 Task: Add Sprouts Boneless Angus Beef Rump Roast to the cart.
Action: Mouse moved to (22, 112)
Screenshot: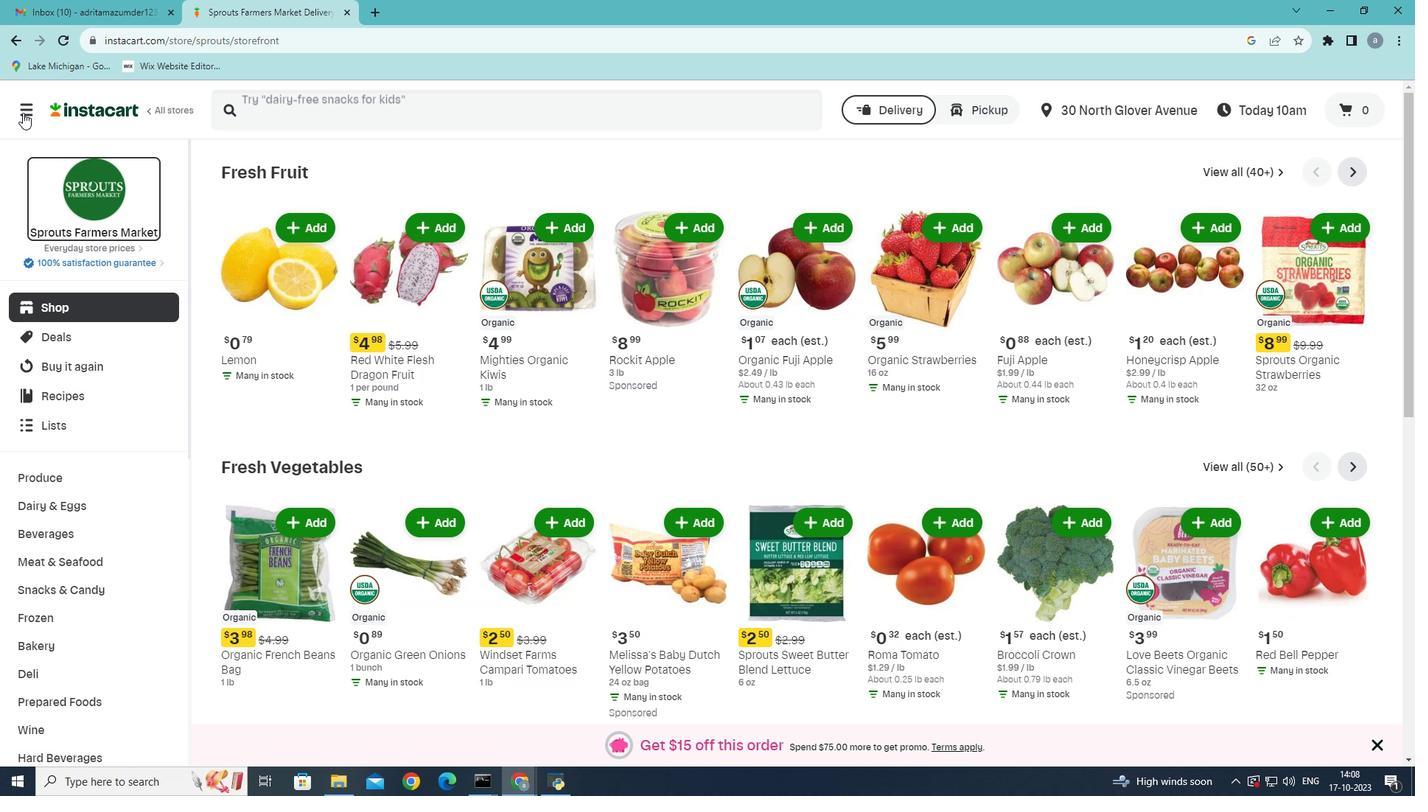 
Action: Mouse pressed left at (22, 112)
Screenshot: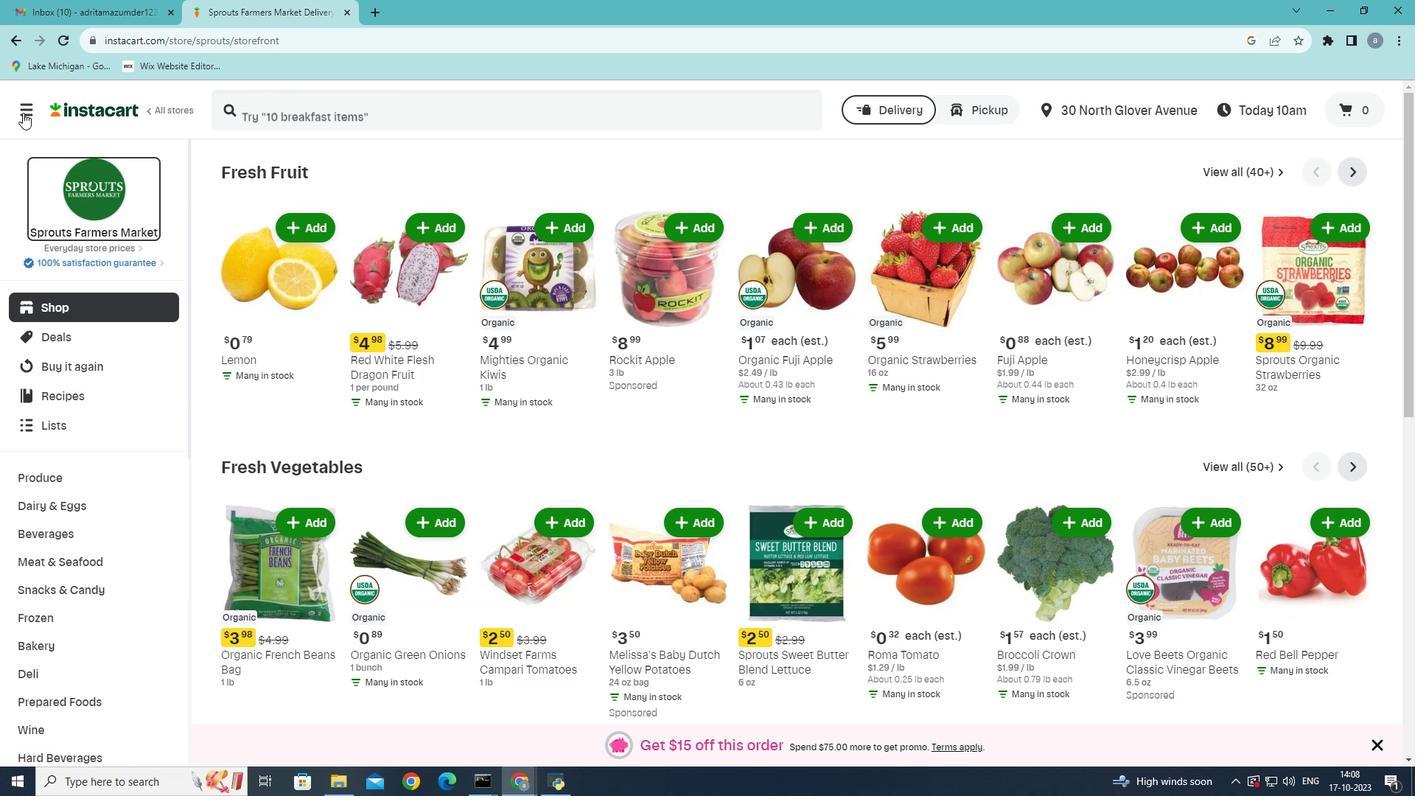 
Action: Mouse moved to (54, 429)
Screenshot: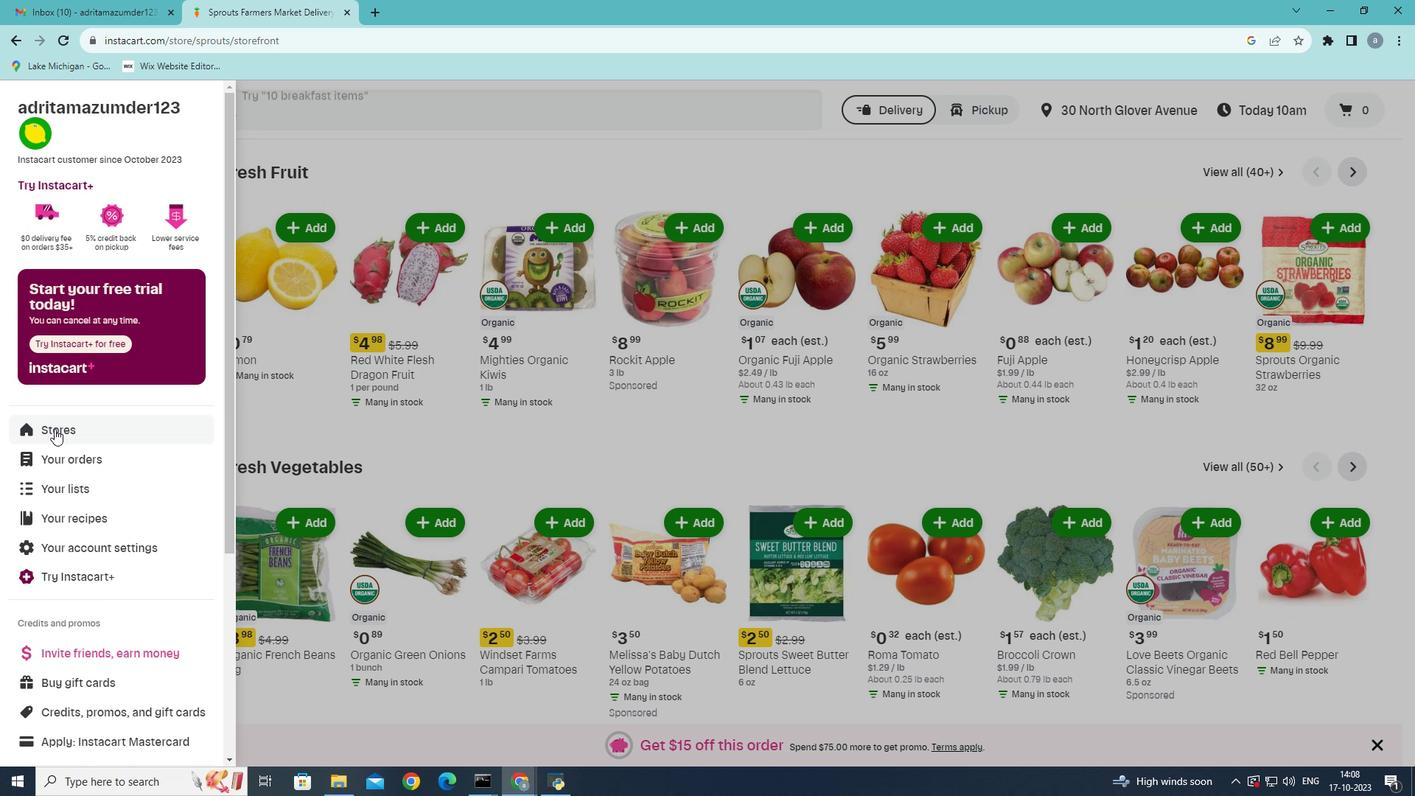 
Action: Mouse pressed left at (54, 429)
Screenshot: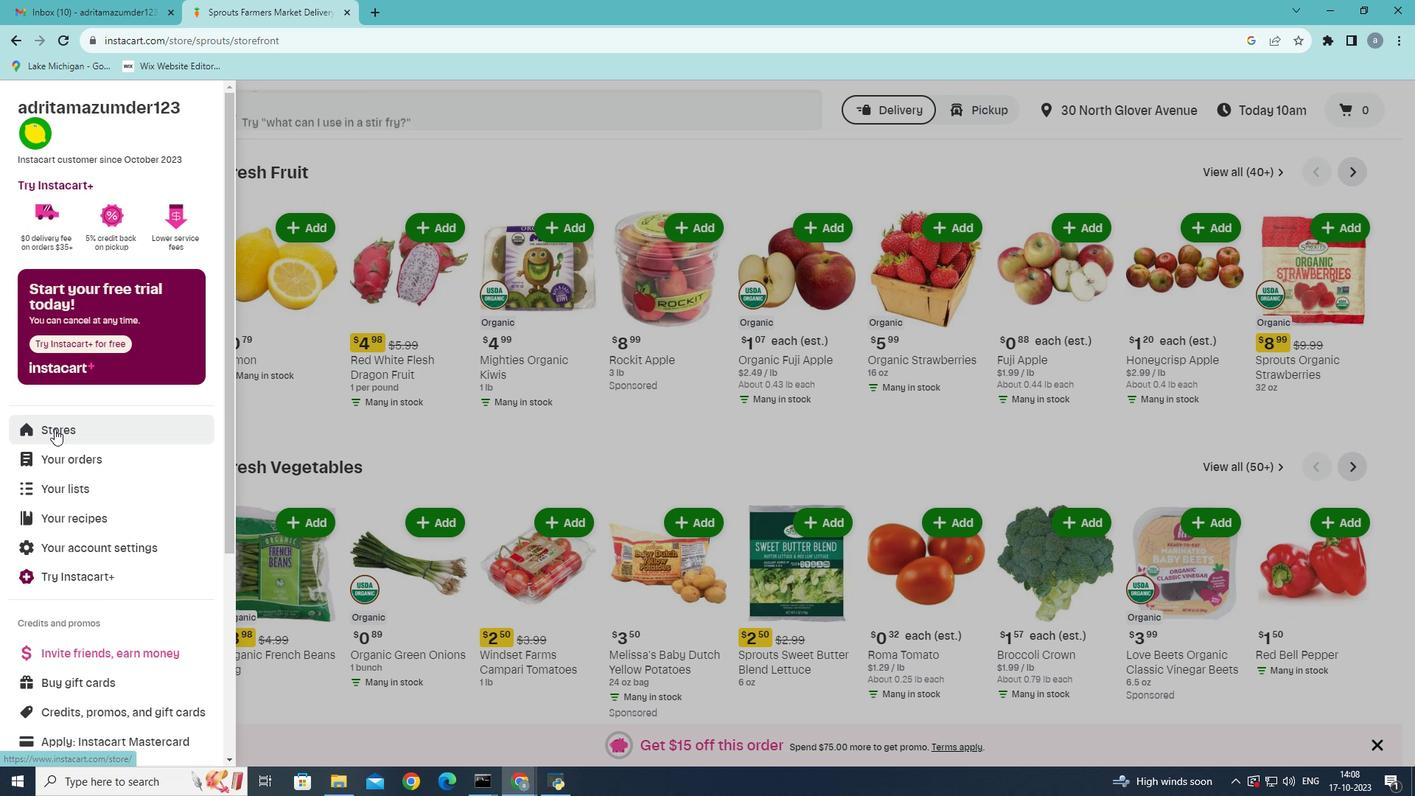 
Action: Mouse moved to (330, 177)
Screenshot: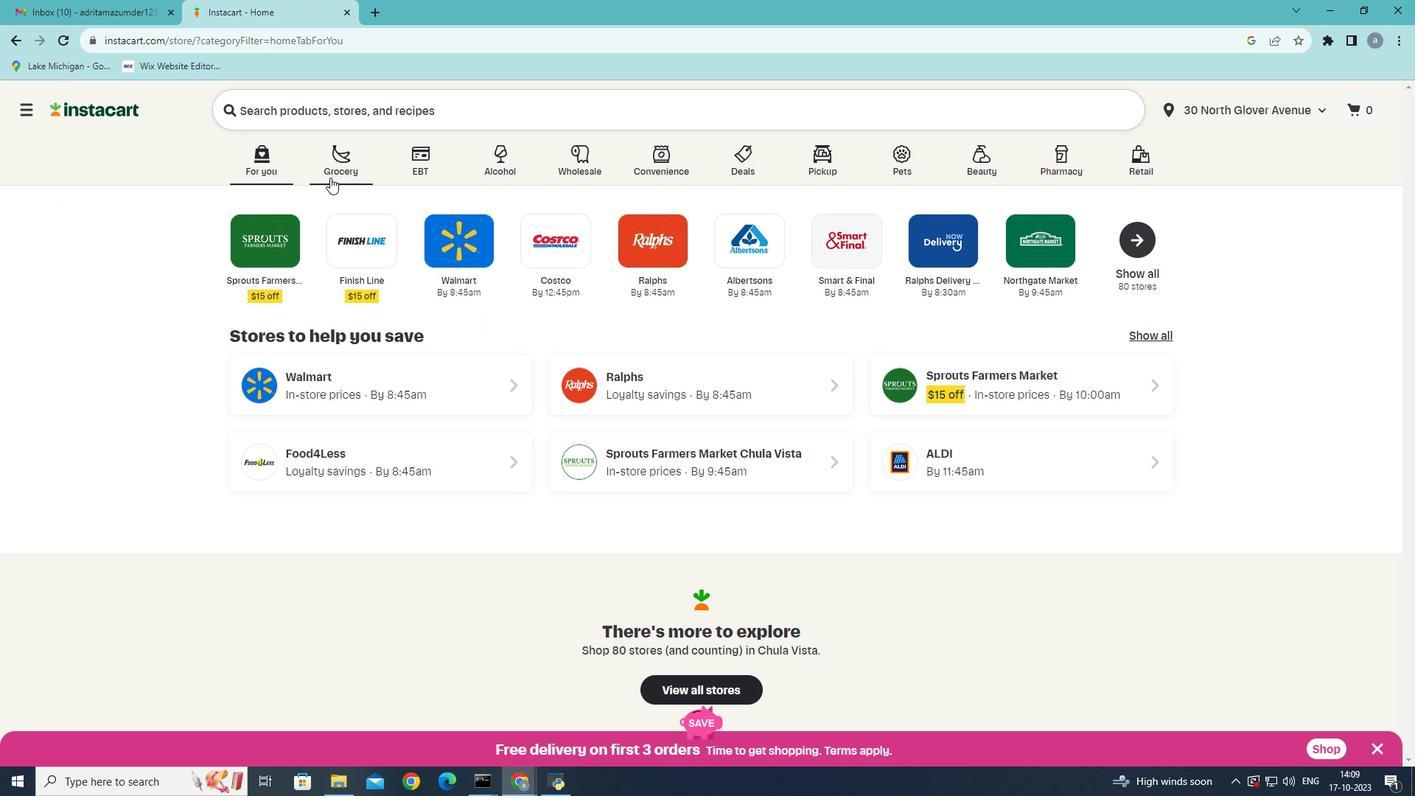 
Action: Mouse pressed left at (330, 177)
Screenshot: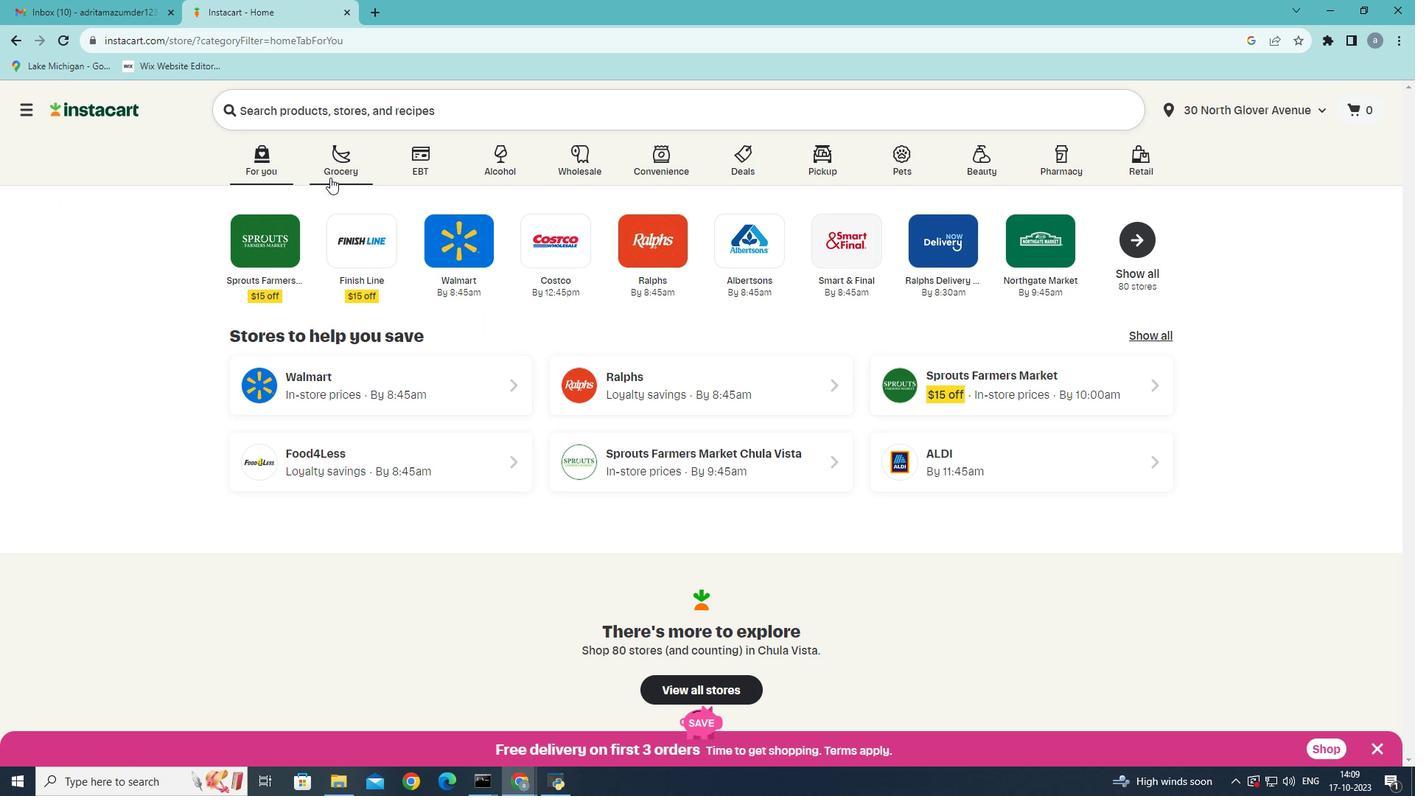 
Action: Mouse moved to (996, 325)
Screenshot: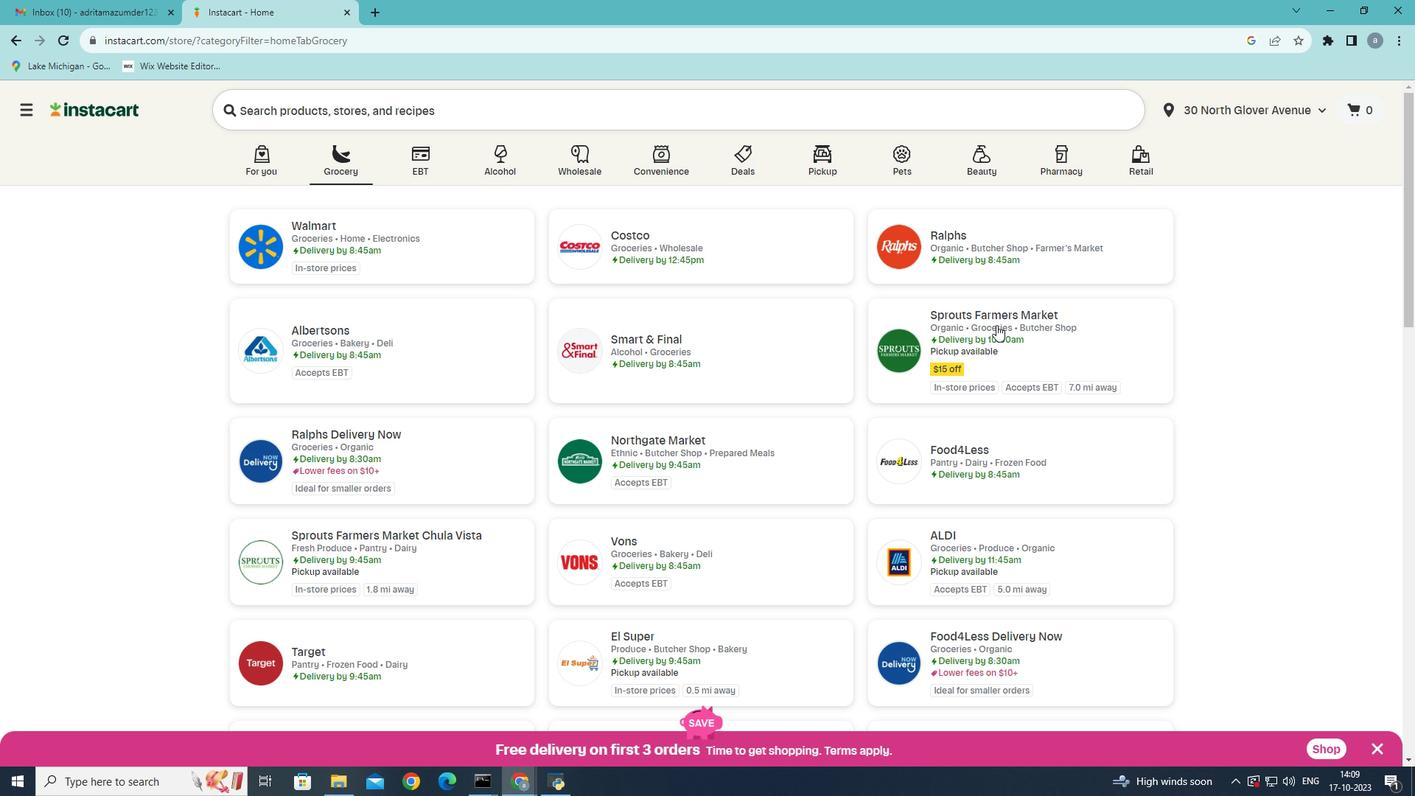 
Action: Mouse pressed left at (996, 325)
Screenshot: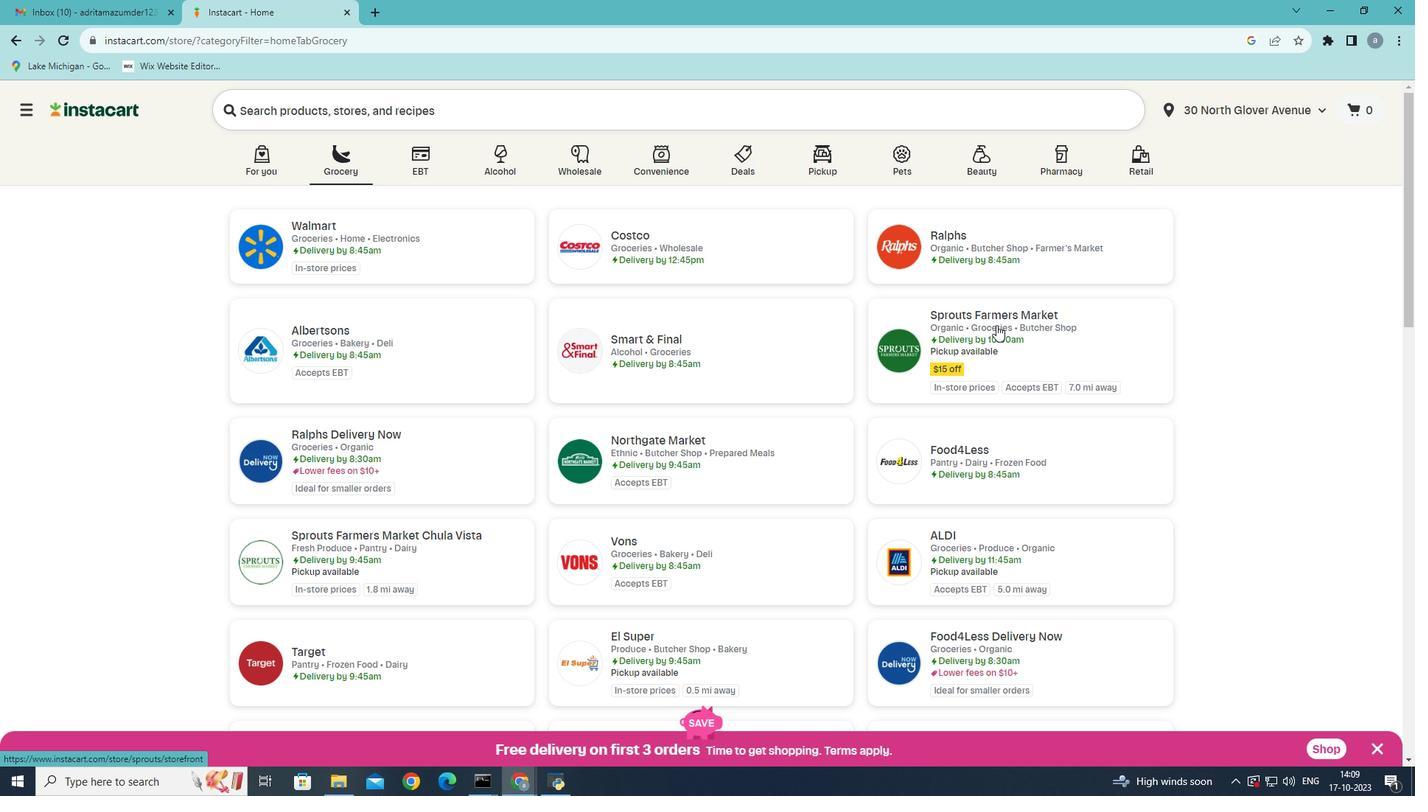 
Action: Mouse moved to (65, 561)
Screenshot: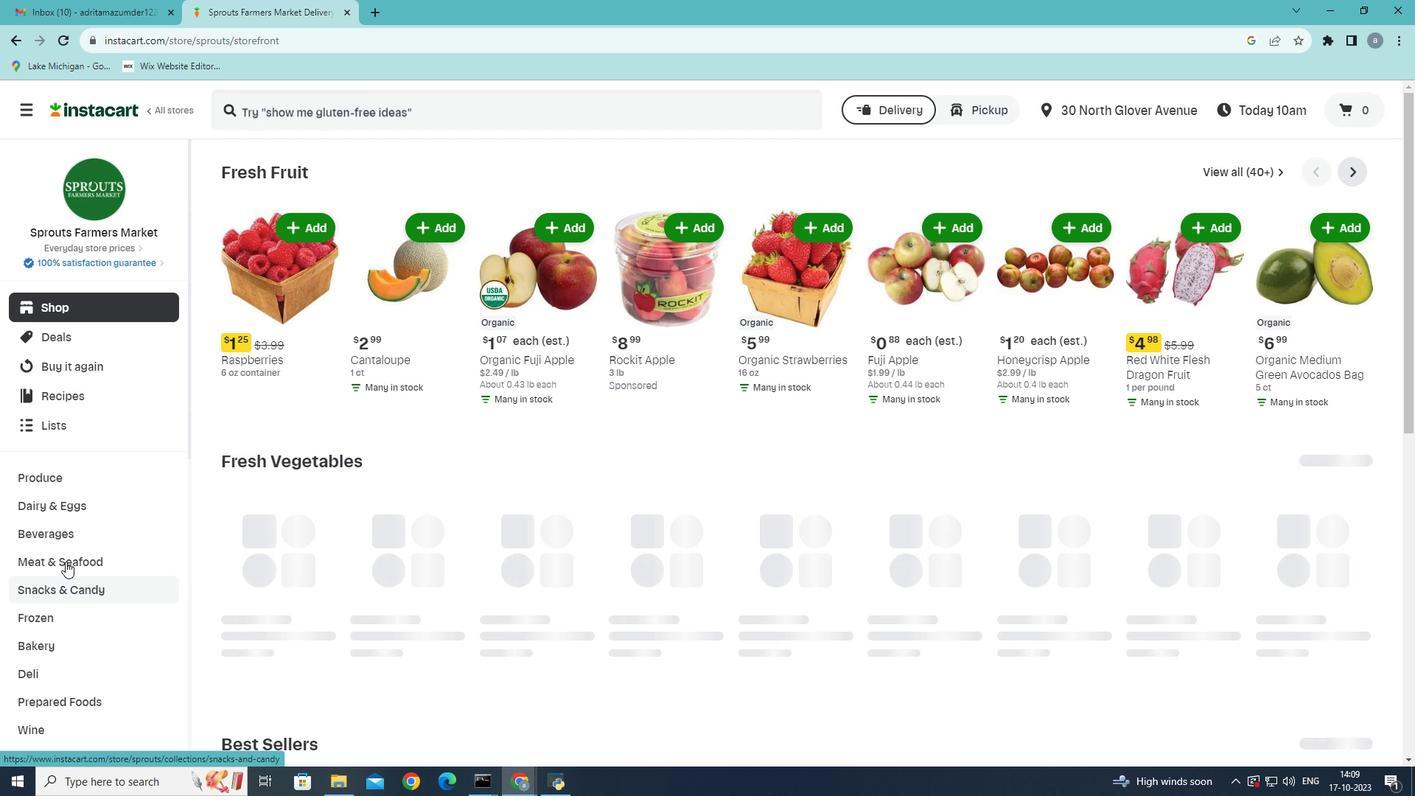 
Action: Mouse pressed left at (65, 561)
Screenshot: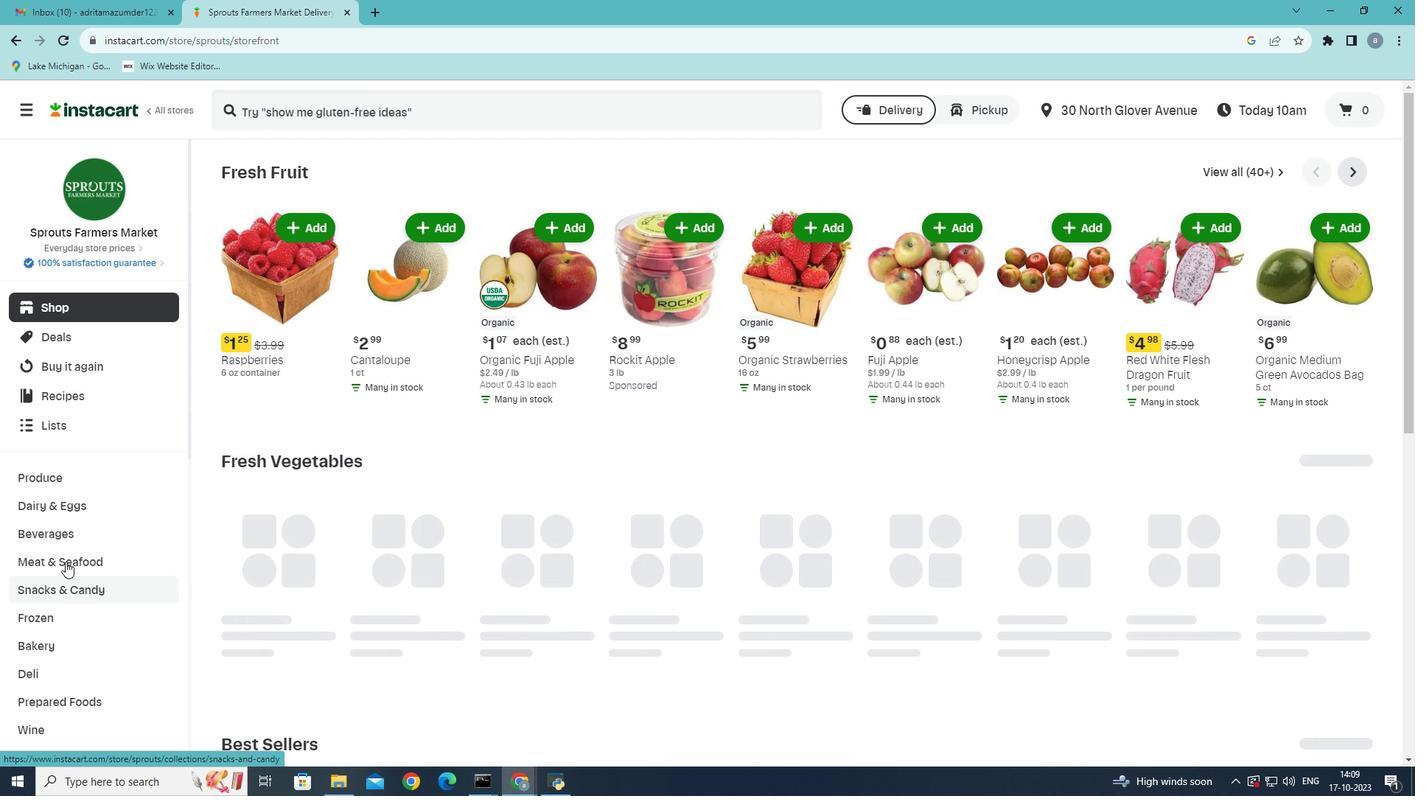 
Action: Mouse moved to (437, 213)
Screenshot: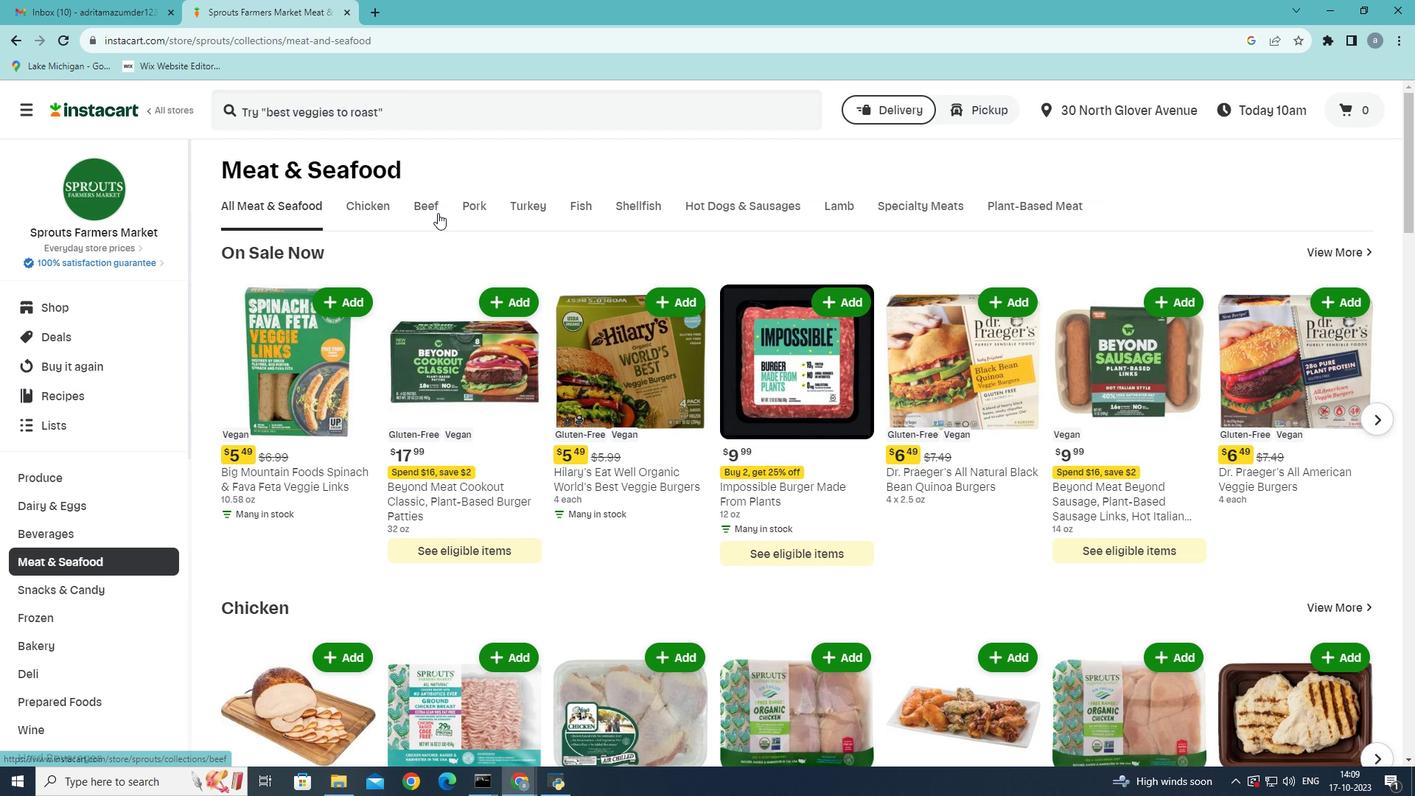 
Action: Mouse pressed left at (437, 213)
Screenshot: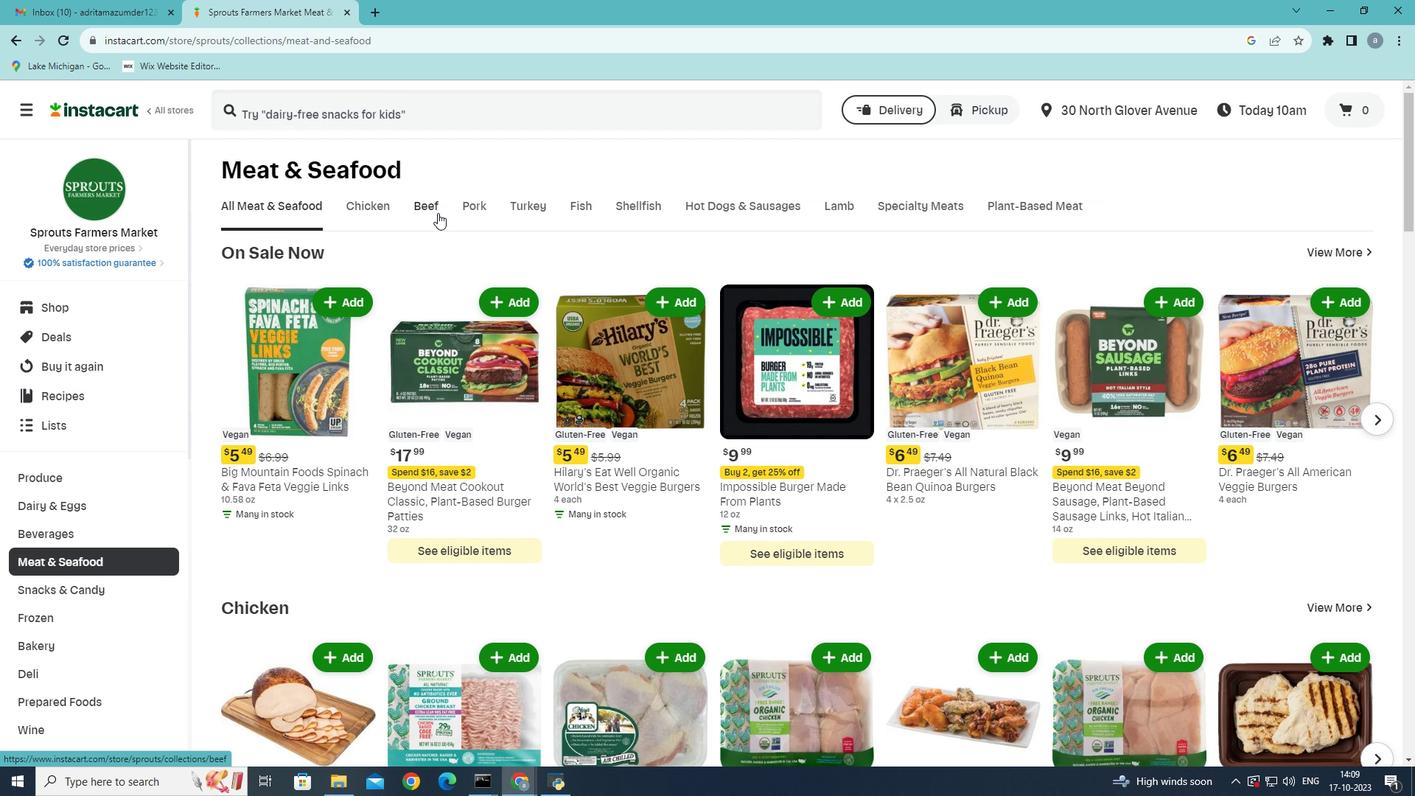 
Action: Mouse moved to (586, 268)
Screenshot: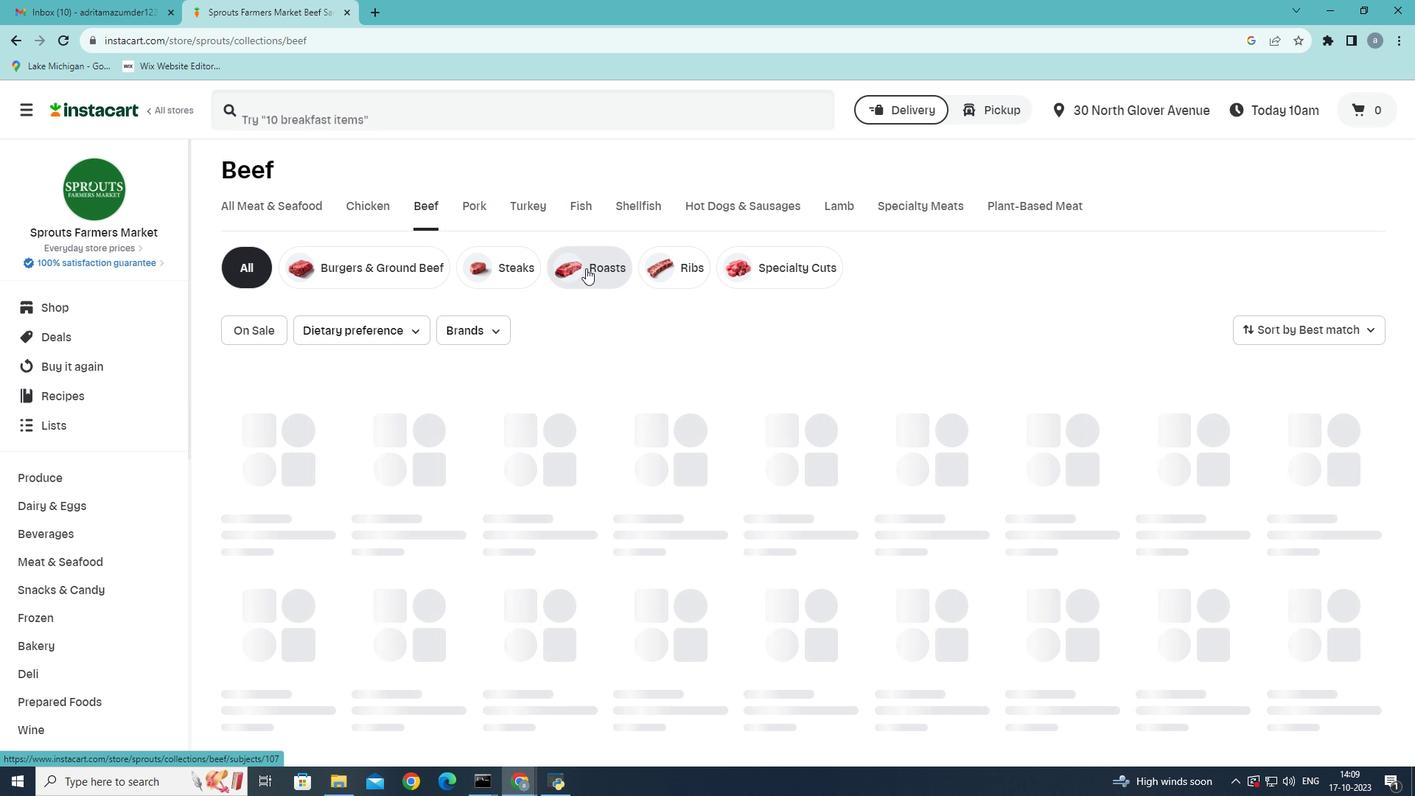 
Action: Mouse pressed left at (586, 268)
Screenshot: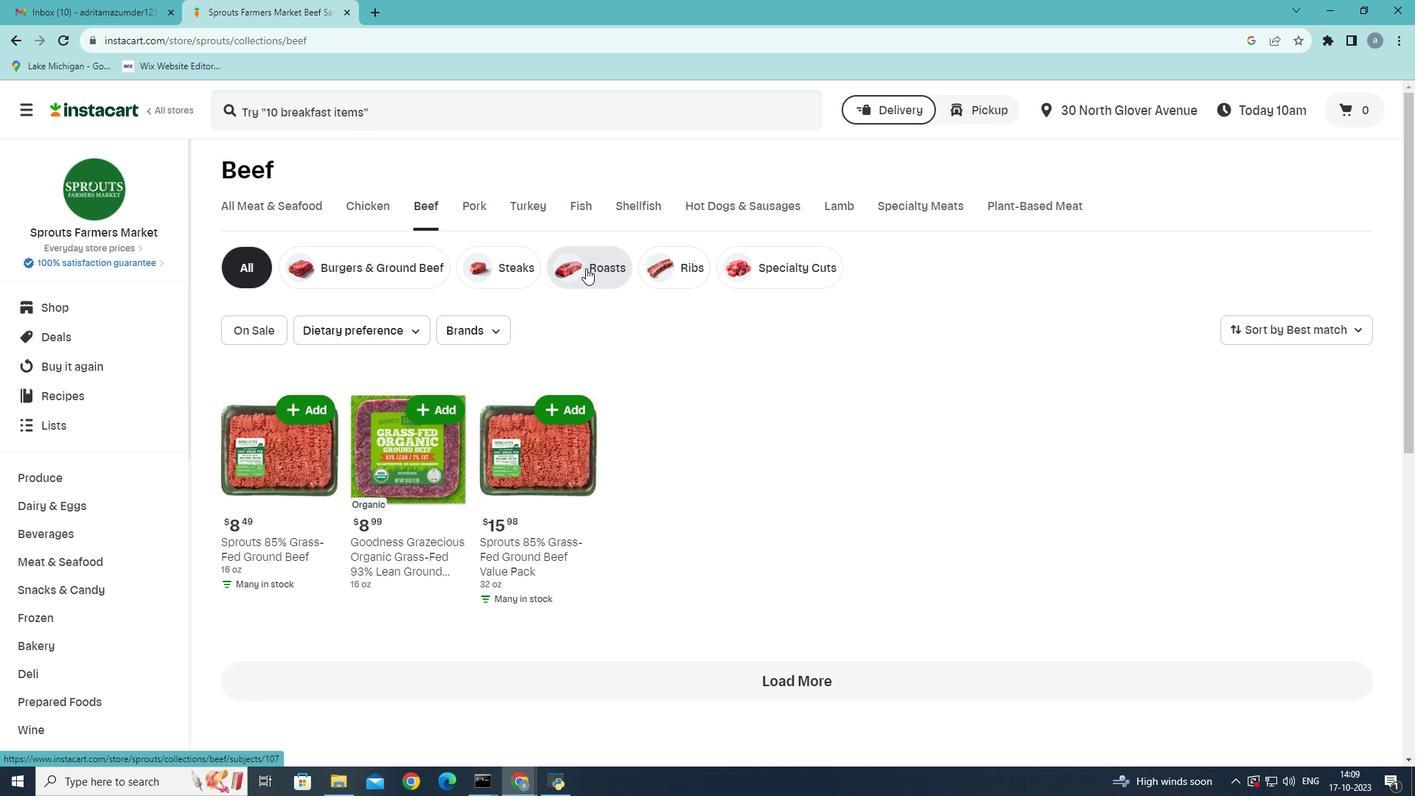 
Action: Mouse moved to (553, 408)
Screenshot: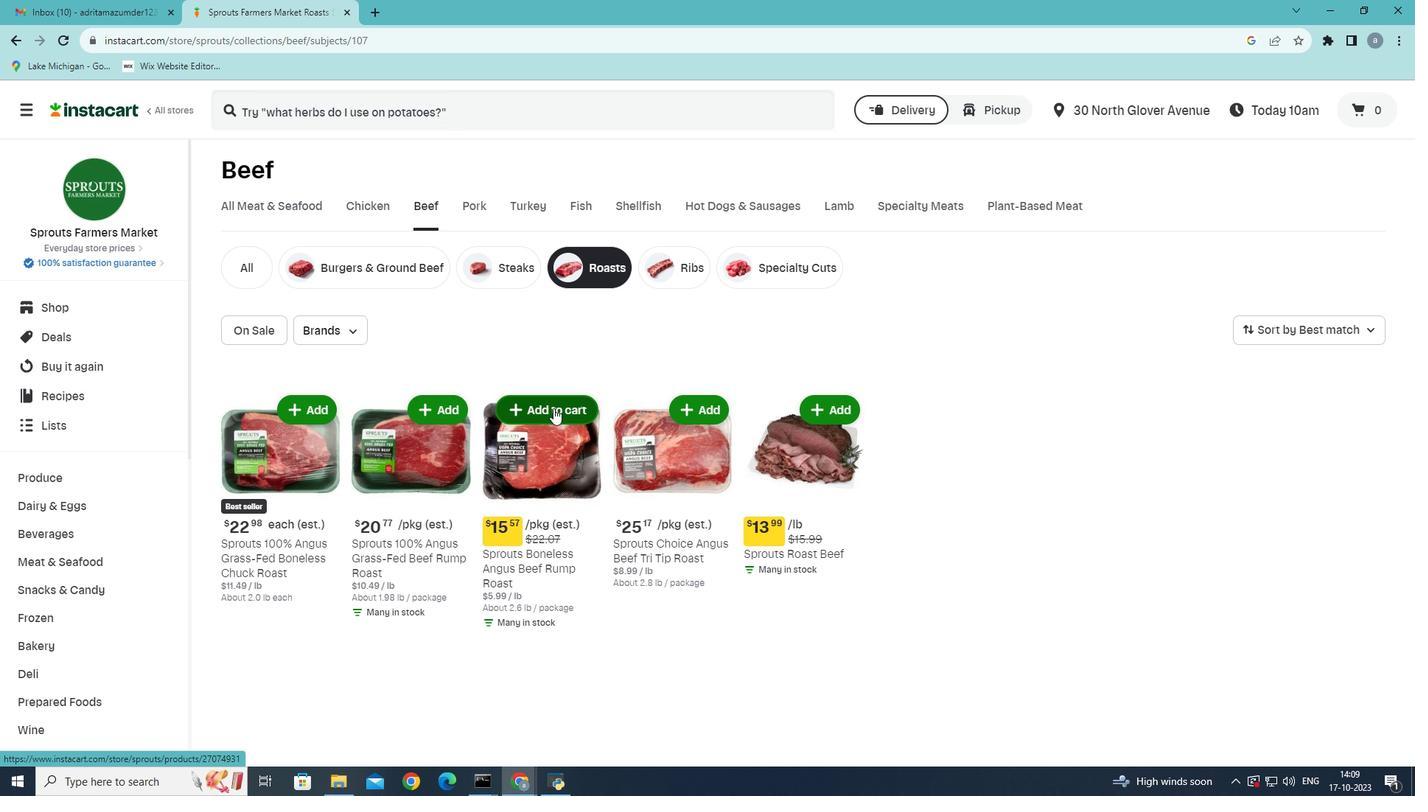 
Action: Mouse pressed left at (553, 408)
Screenshot: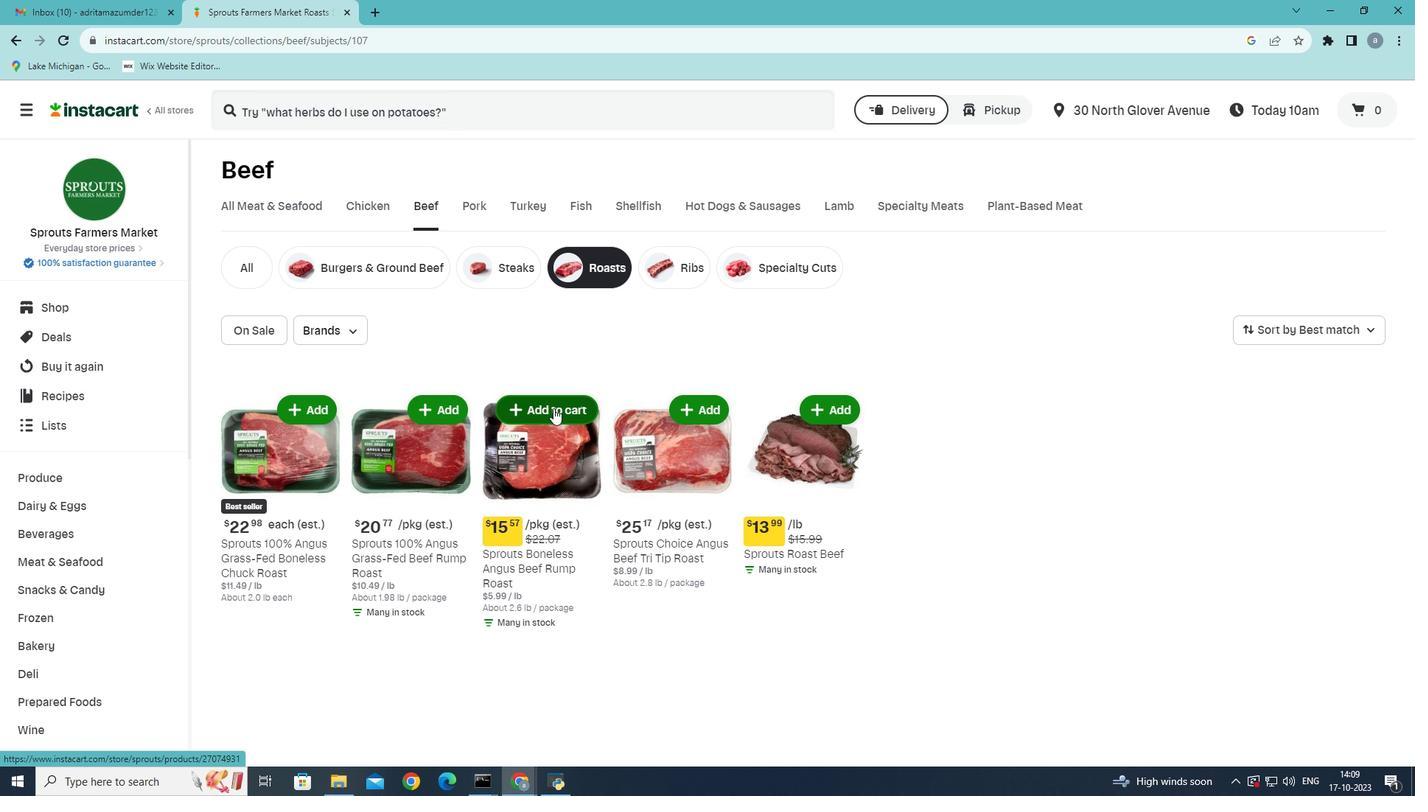 
Action: Mouse moved to (516, 422)
Screenshot: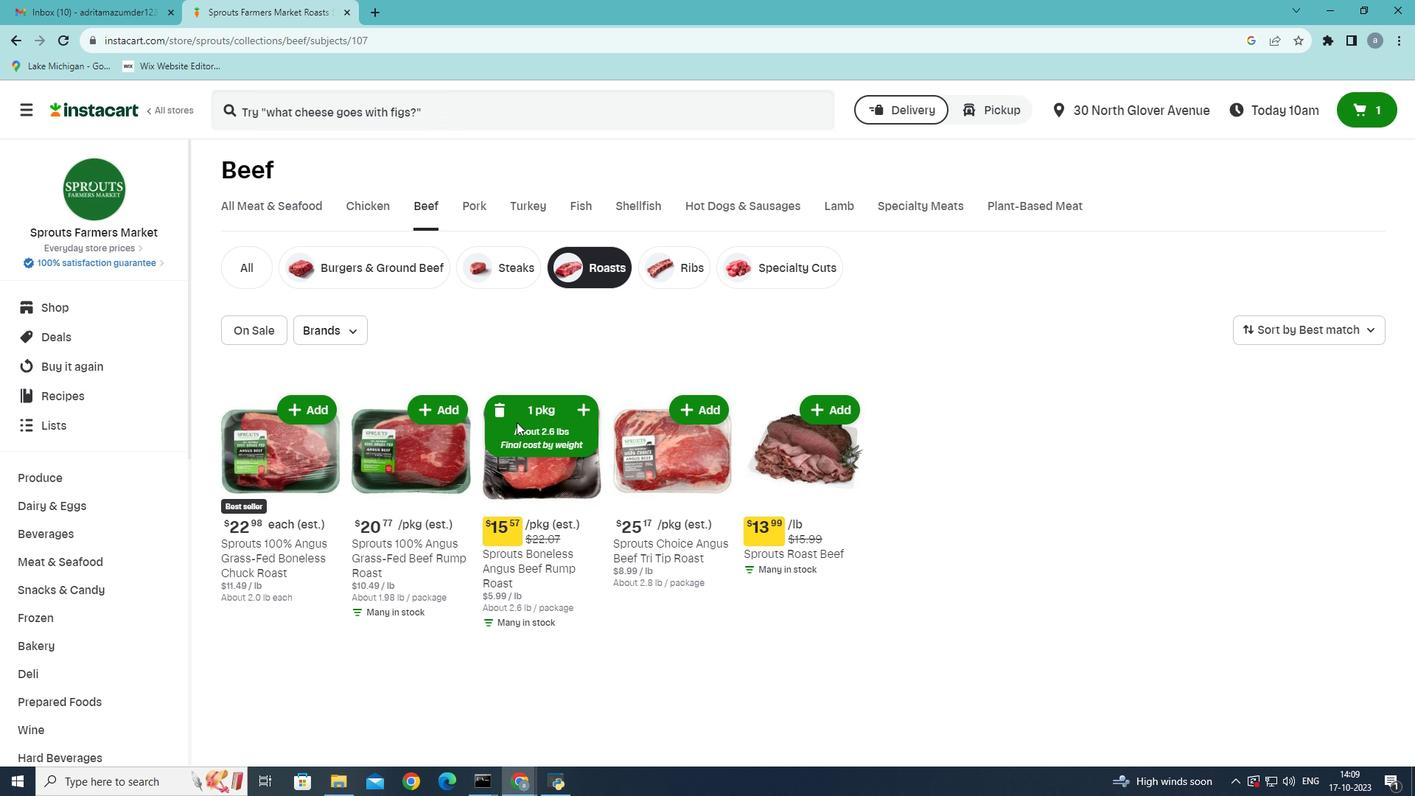 
